 Task: Add a condition where "Type Is Question" in new tickets in your groups.
Action: Mouse moved to (140, 526)
Screenshot: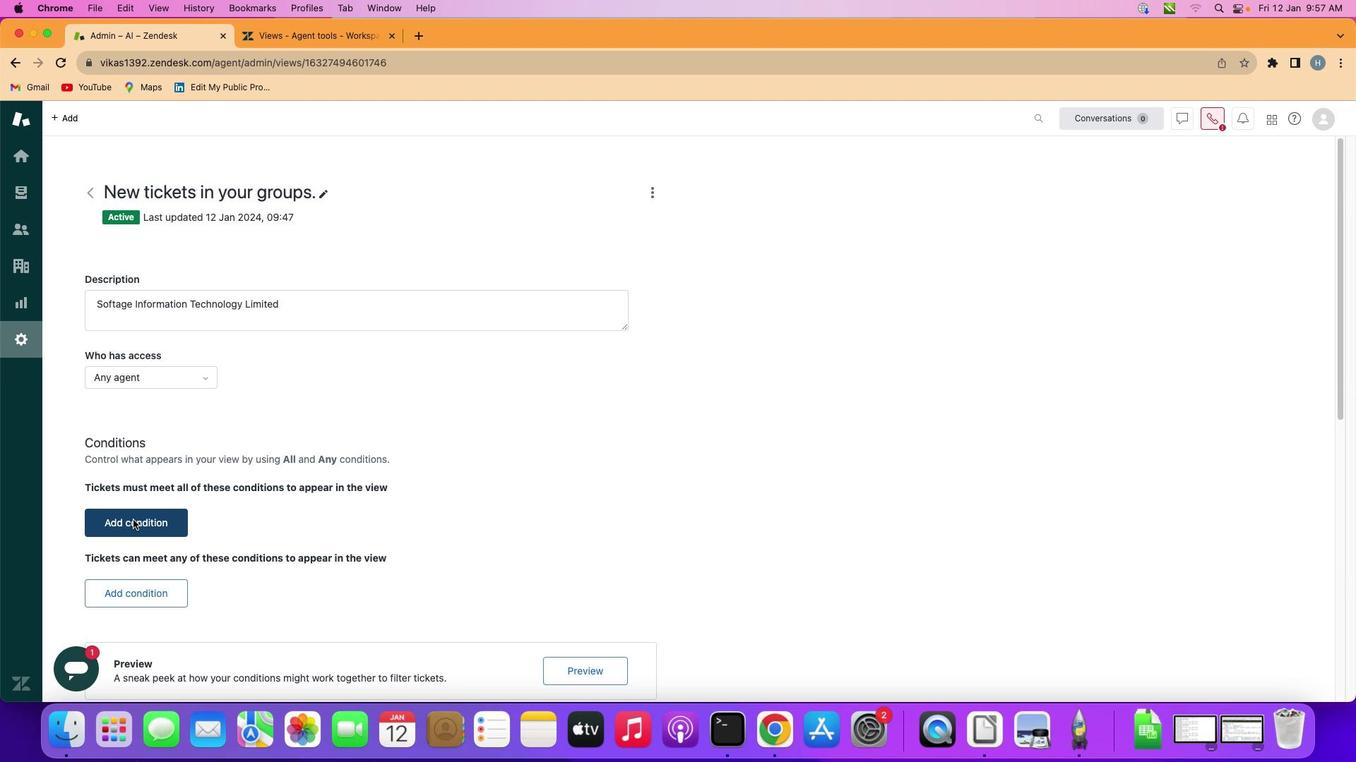 
Action: Mouse pressed left at (140, 526)
Screenshot: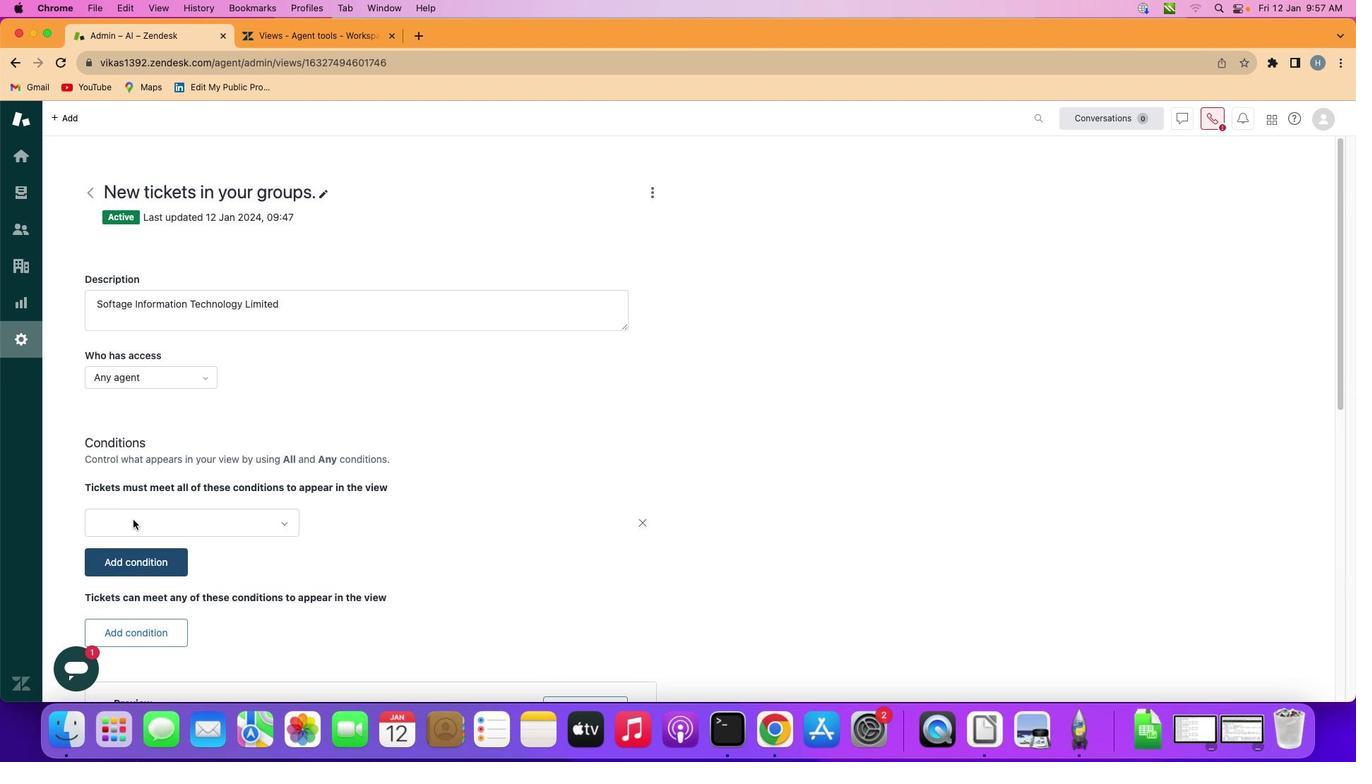 
Action: Mouse moved to (228, 529)
Screenshot: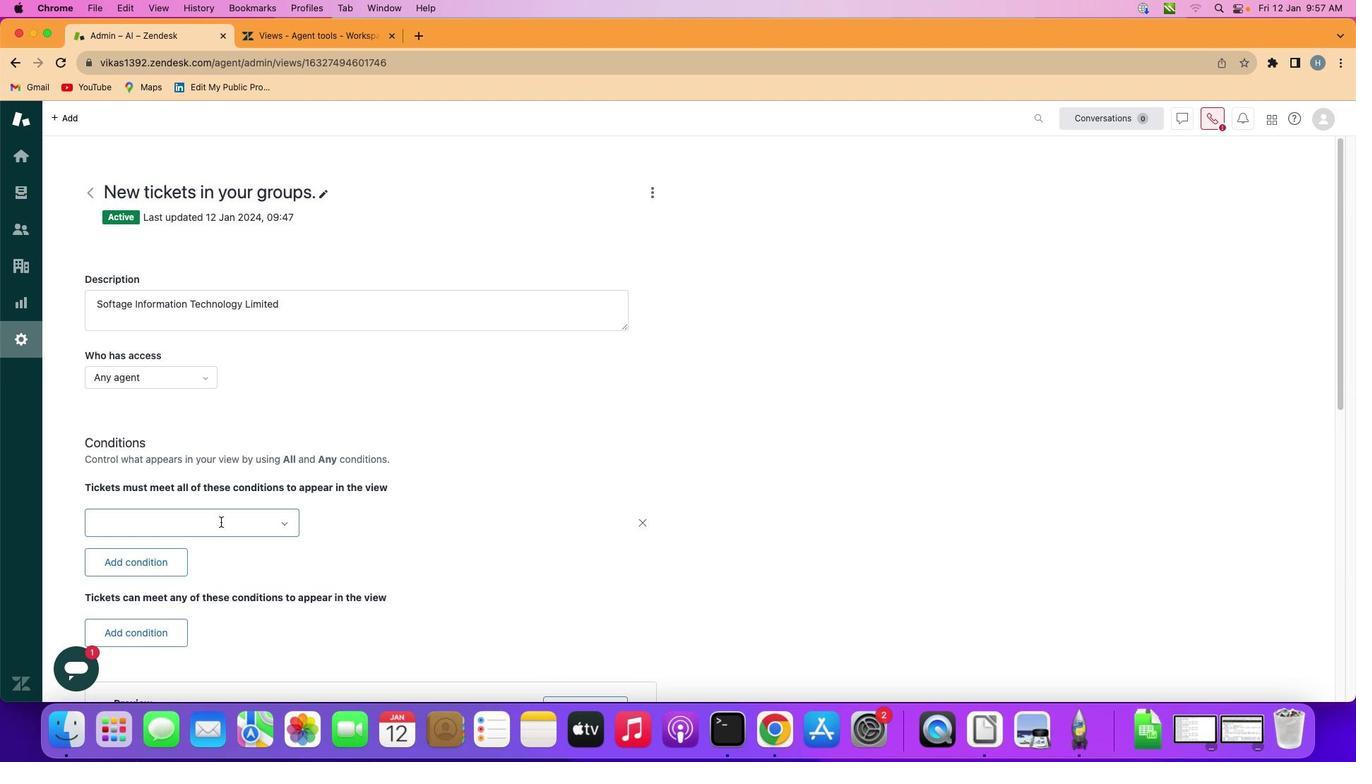 
Action: Mouse pressed left at (228, 529)
Screenshot: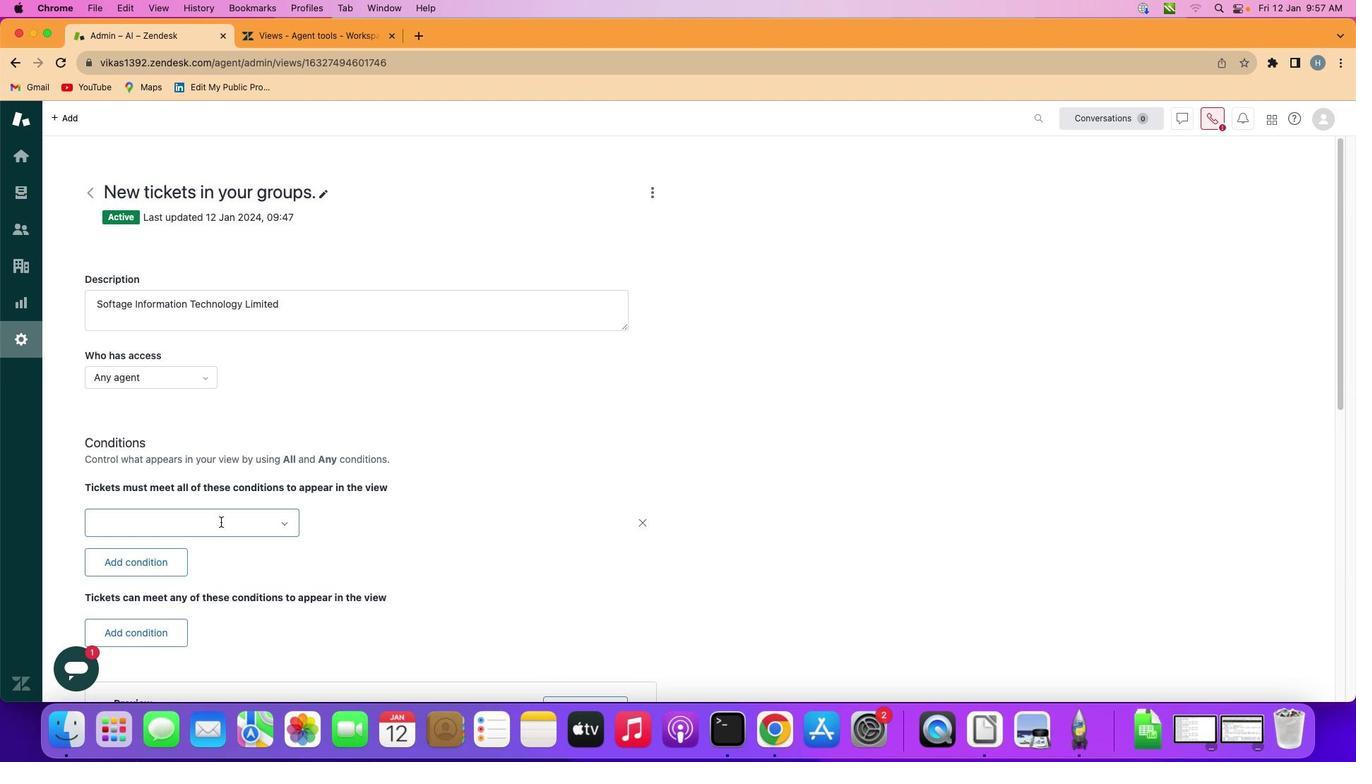 
Action: Mouse moved to (236, 372)
Screenshot: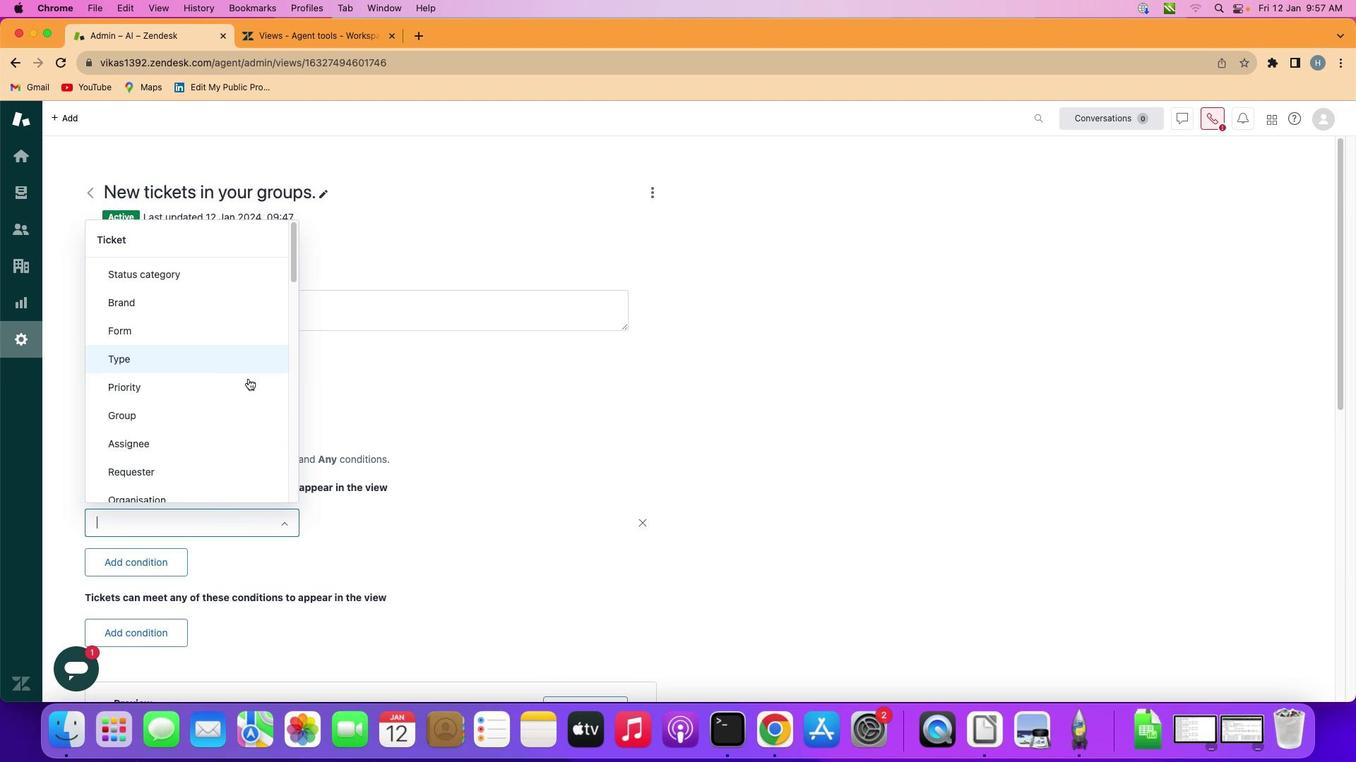 
Action: Mouse pressed left at (236, 372)
Screenshot: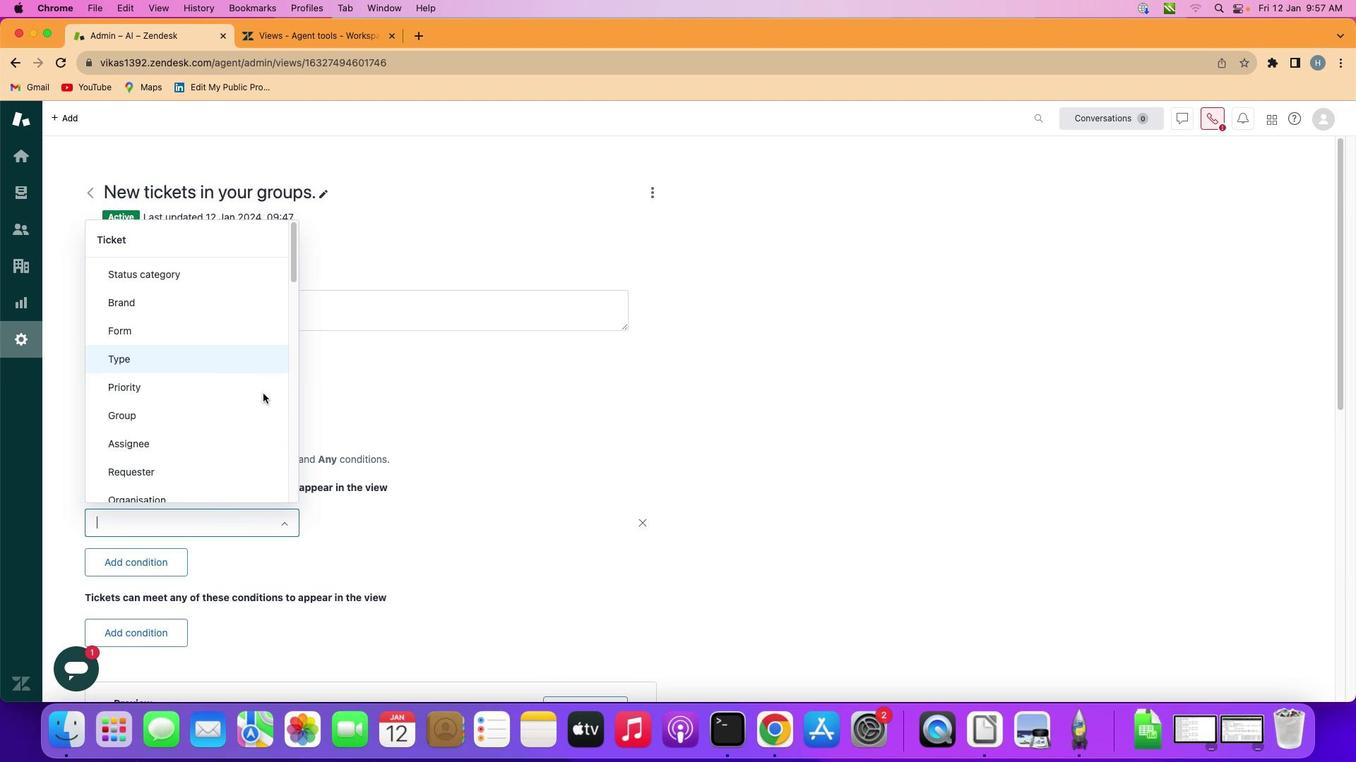 
Action: Mouse moved to (394, 522)
Screenshot: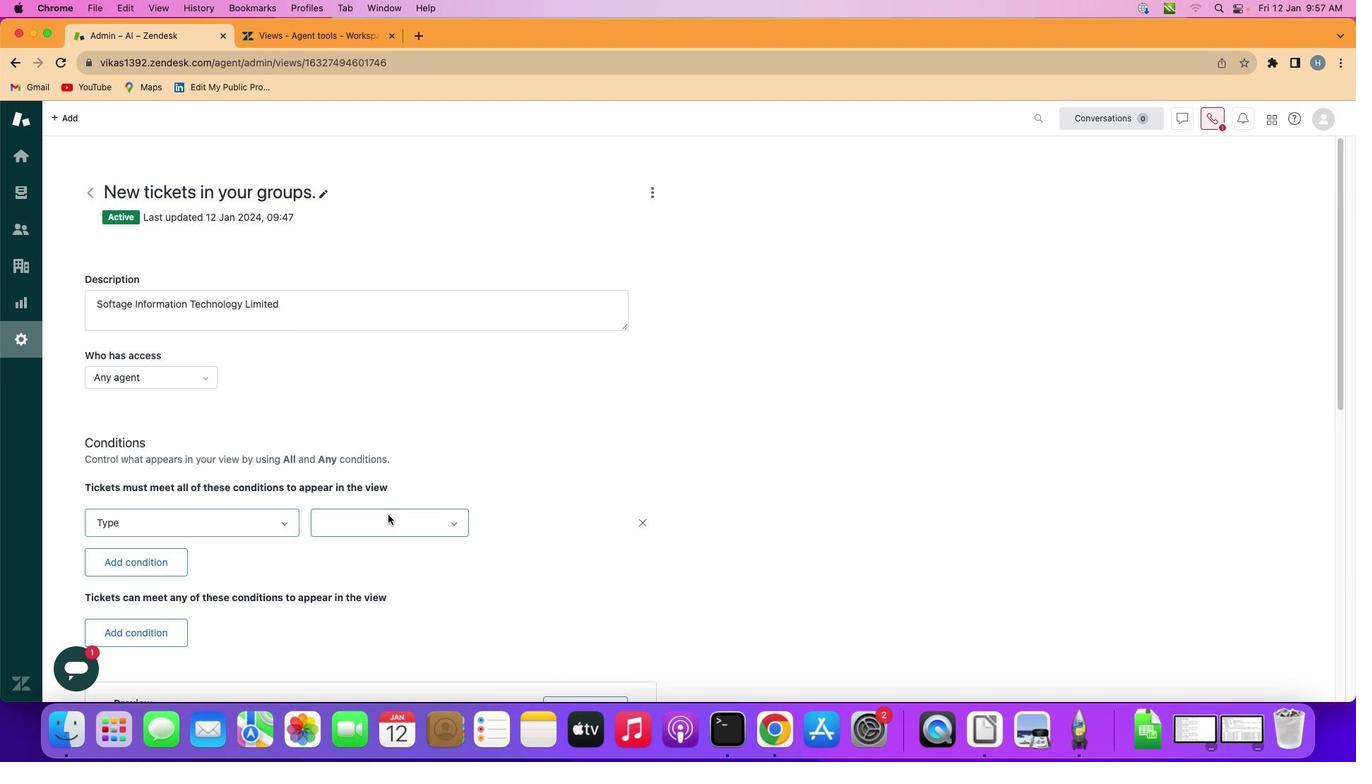 
Action: Mouse pressed left at (394, 522)
Screenshot: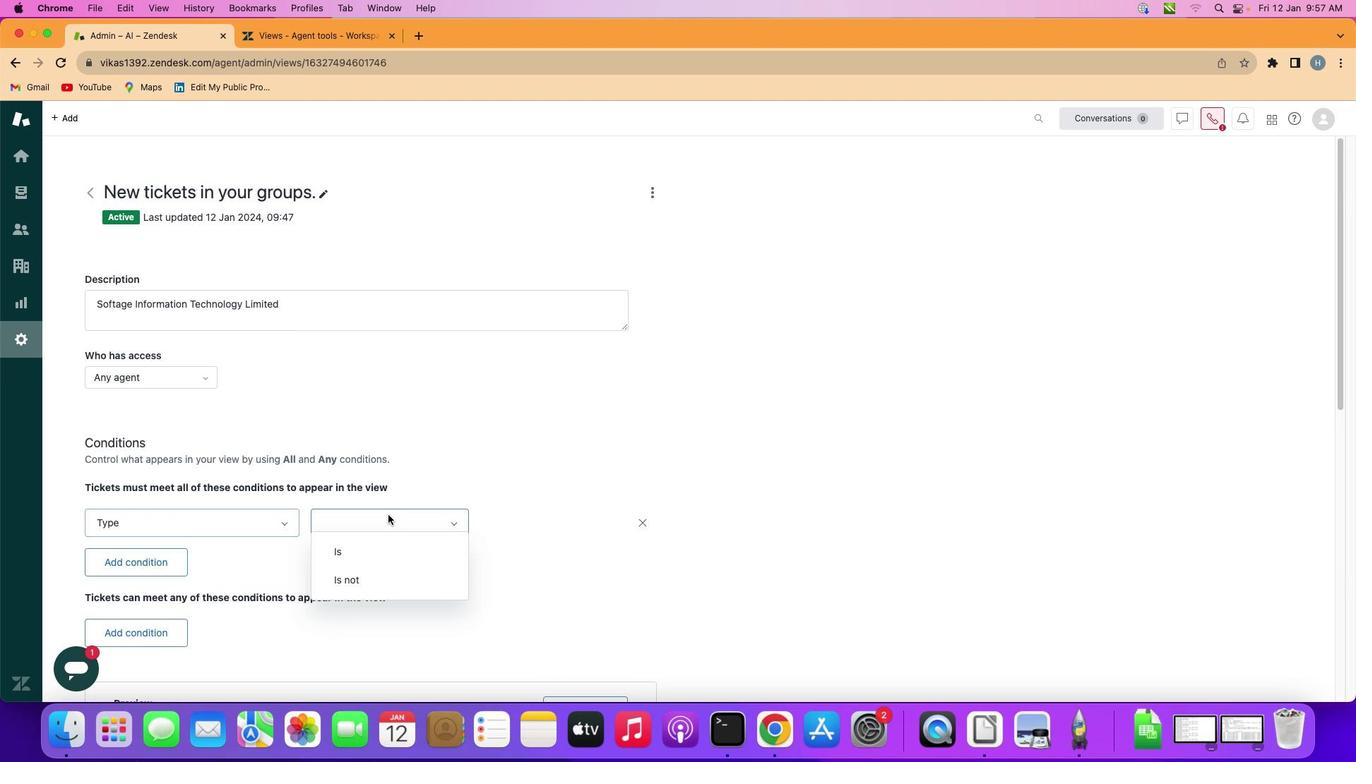
Action: Mouse moved to (404, 561)
Screenshot: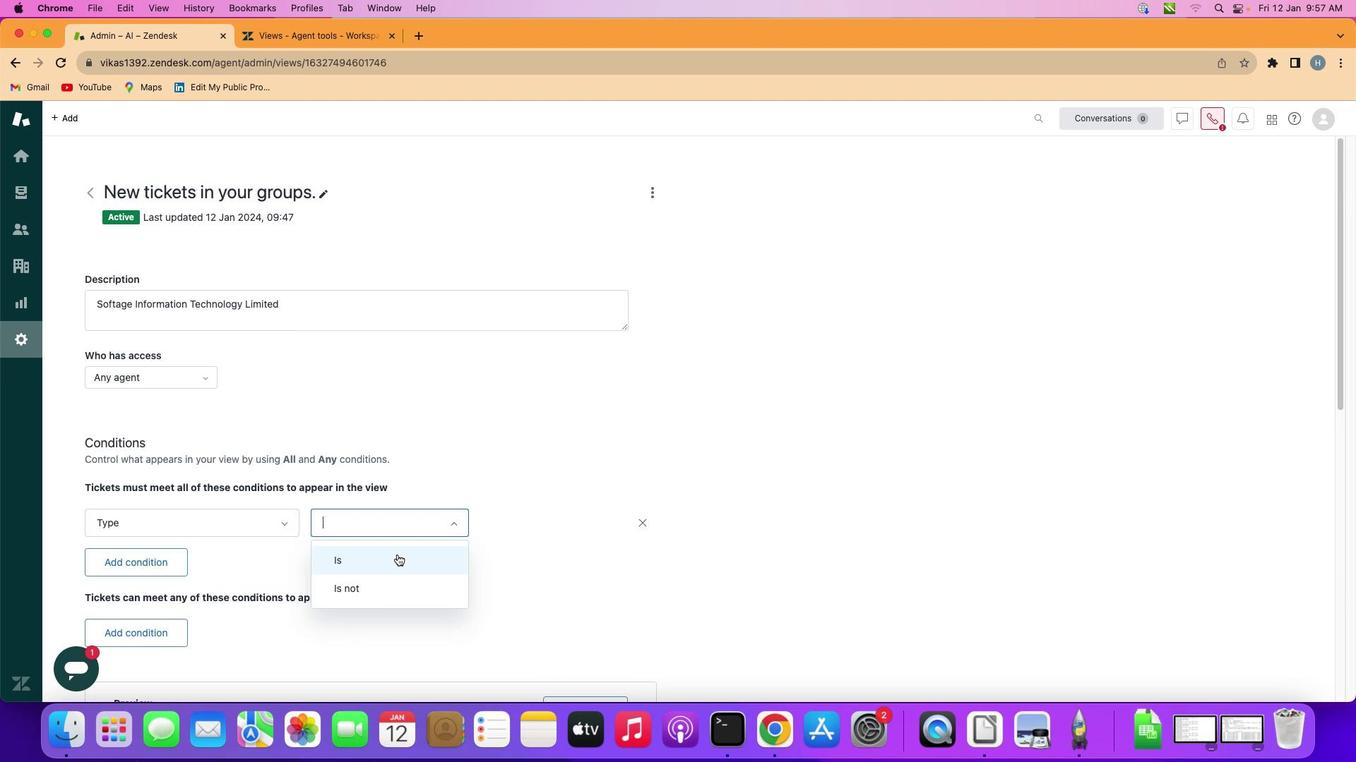 
Action: Mouse pressed left at (404, 561)
Screenshot: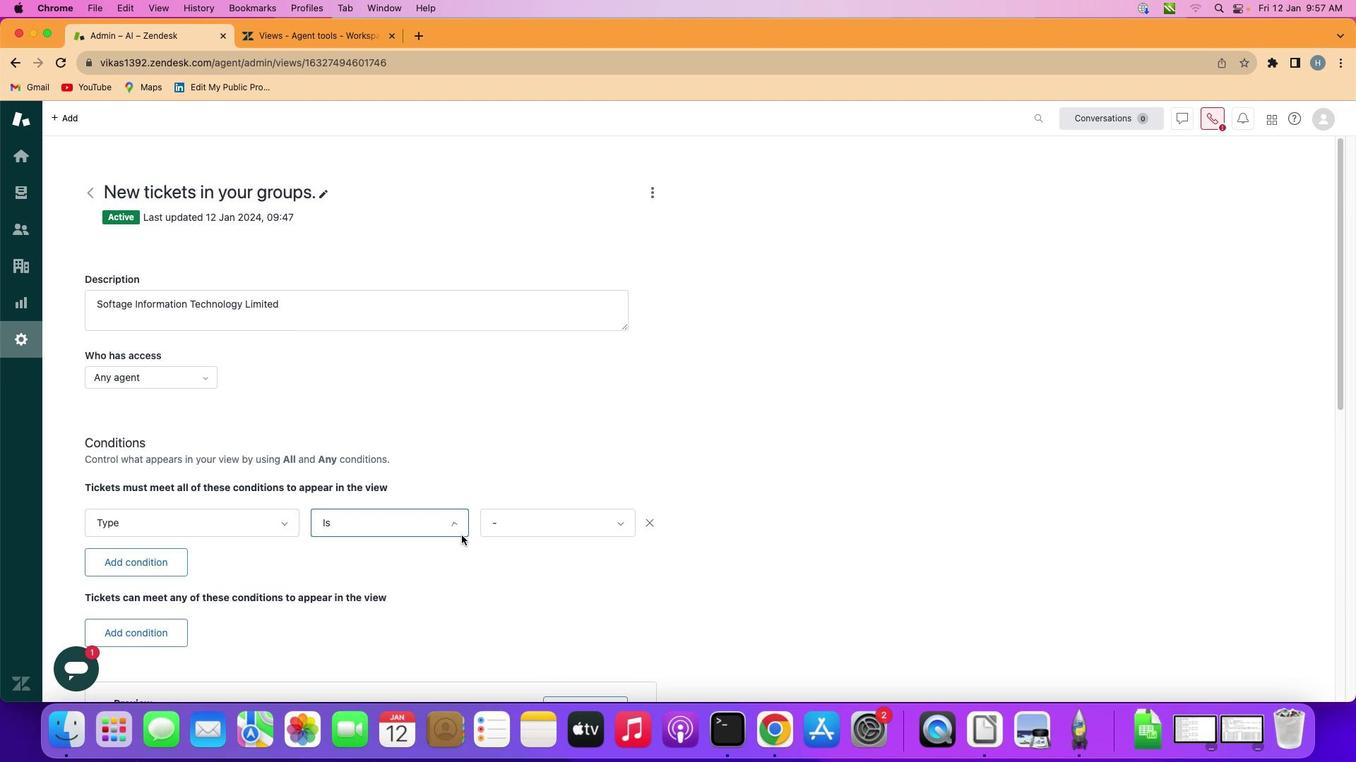 
Action: Mouse moved to (534, 526)
Screenshot: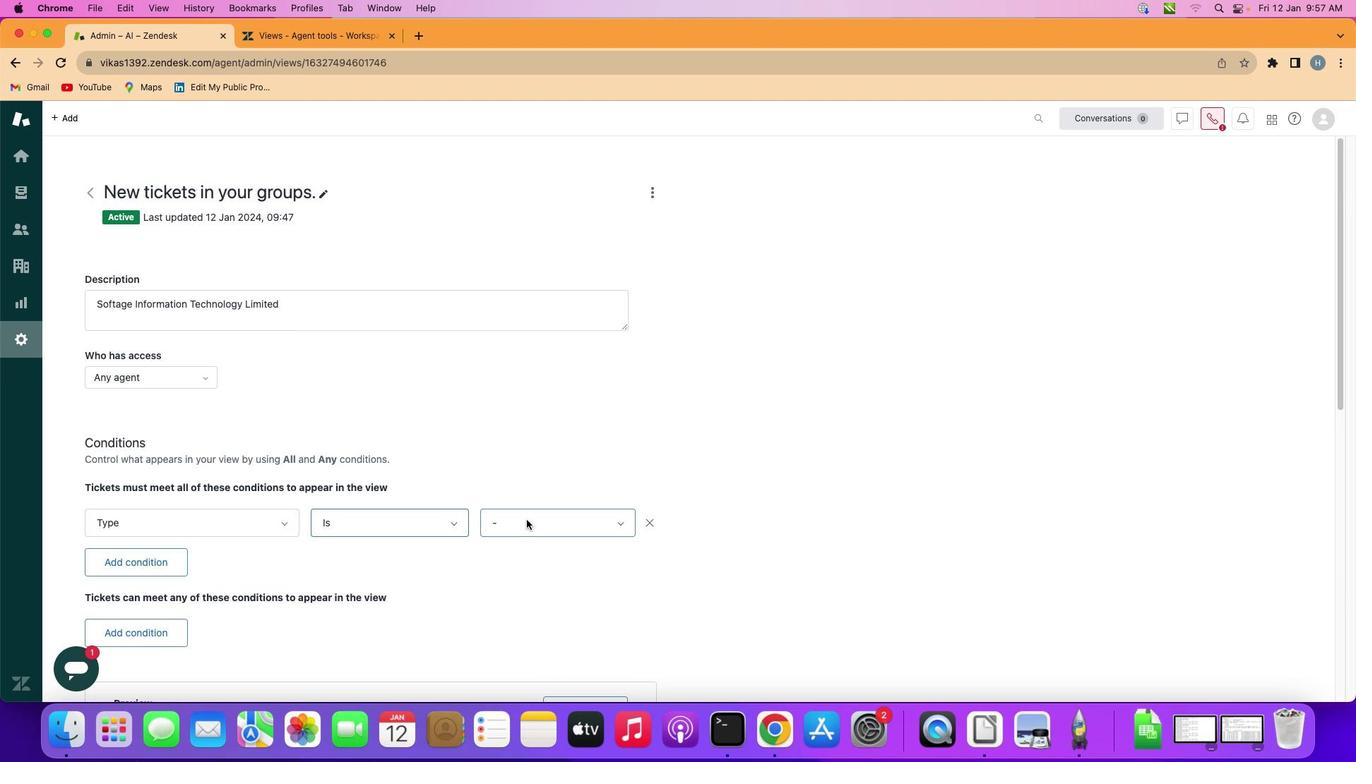
Action: Mouse pressed left at (534, 526)
Screenshot: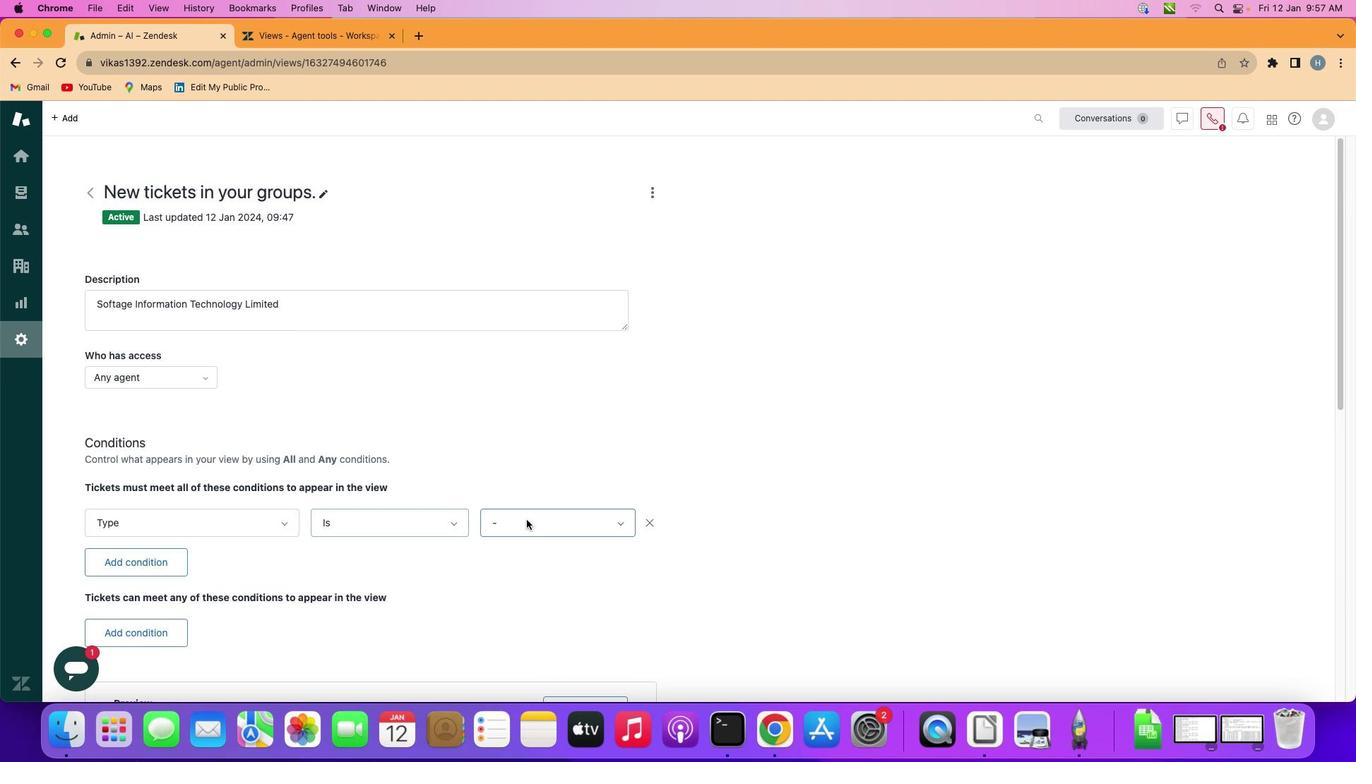 
Action: Mouse moved to (563, 532)
Screenshot: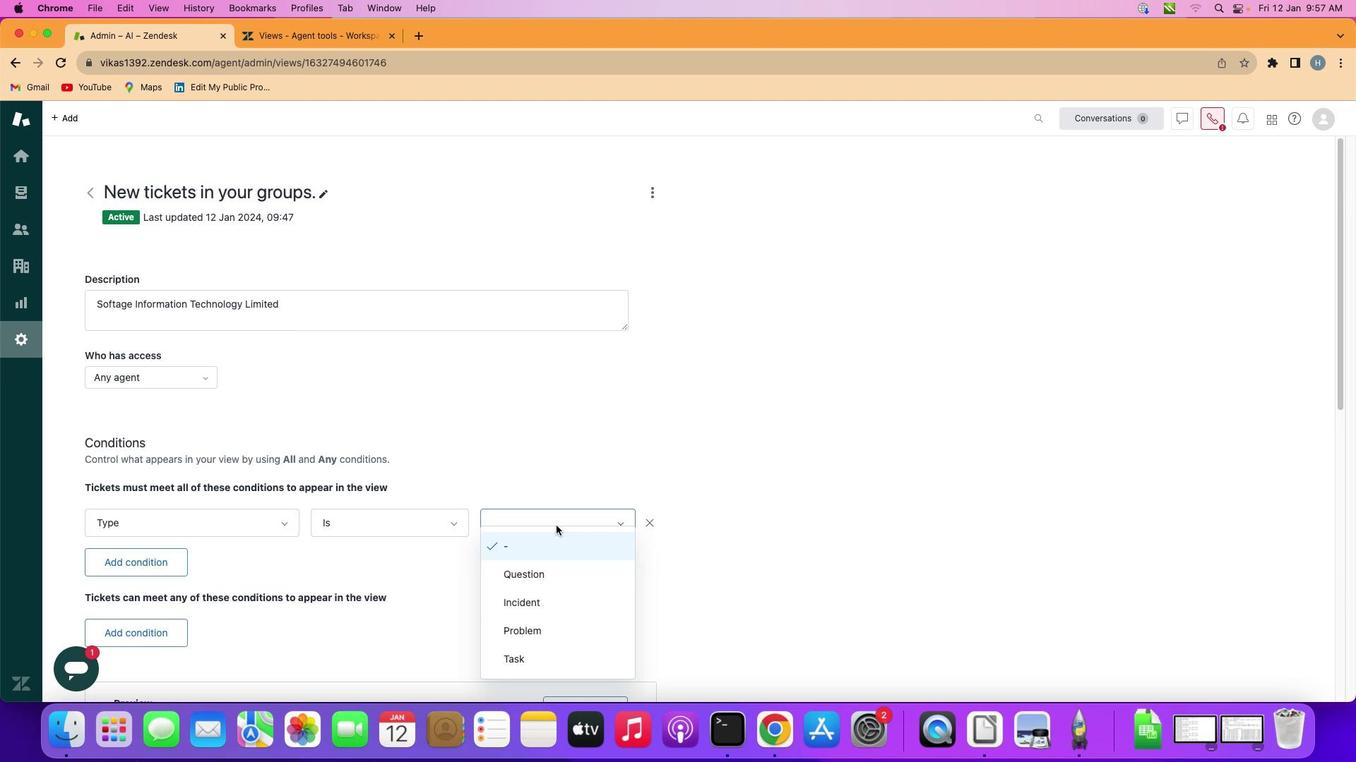 
Action: Mouse pressed left at (563, 532)
Screenshot: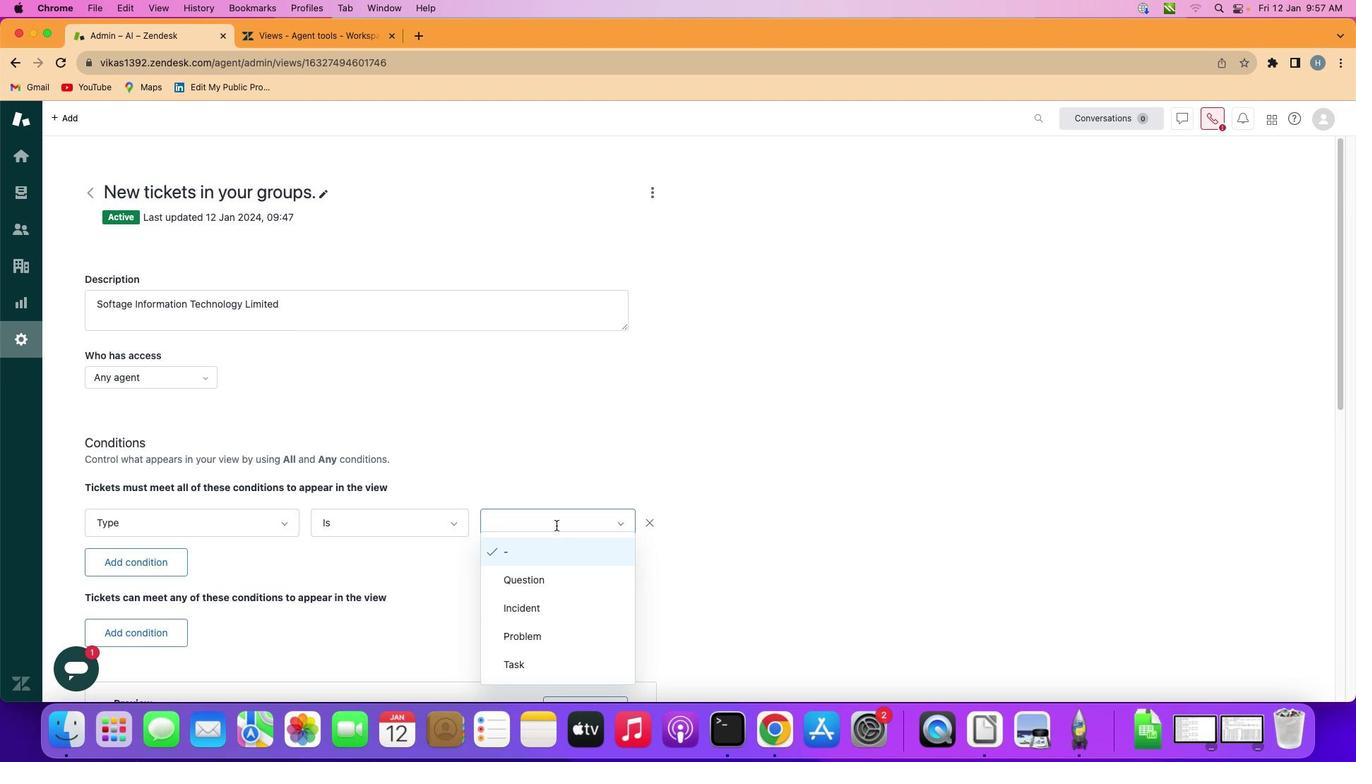 
Action: Mouse moved to (560, 590)
Screenshot: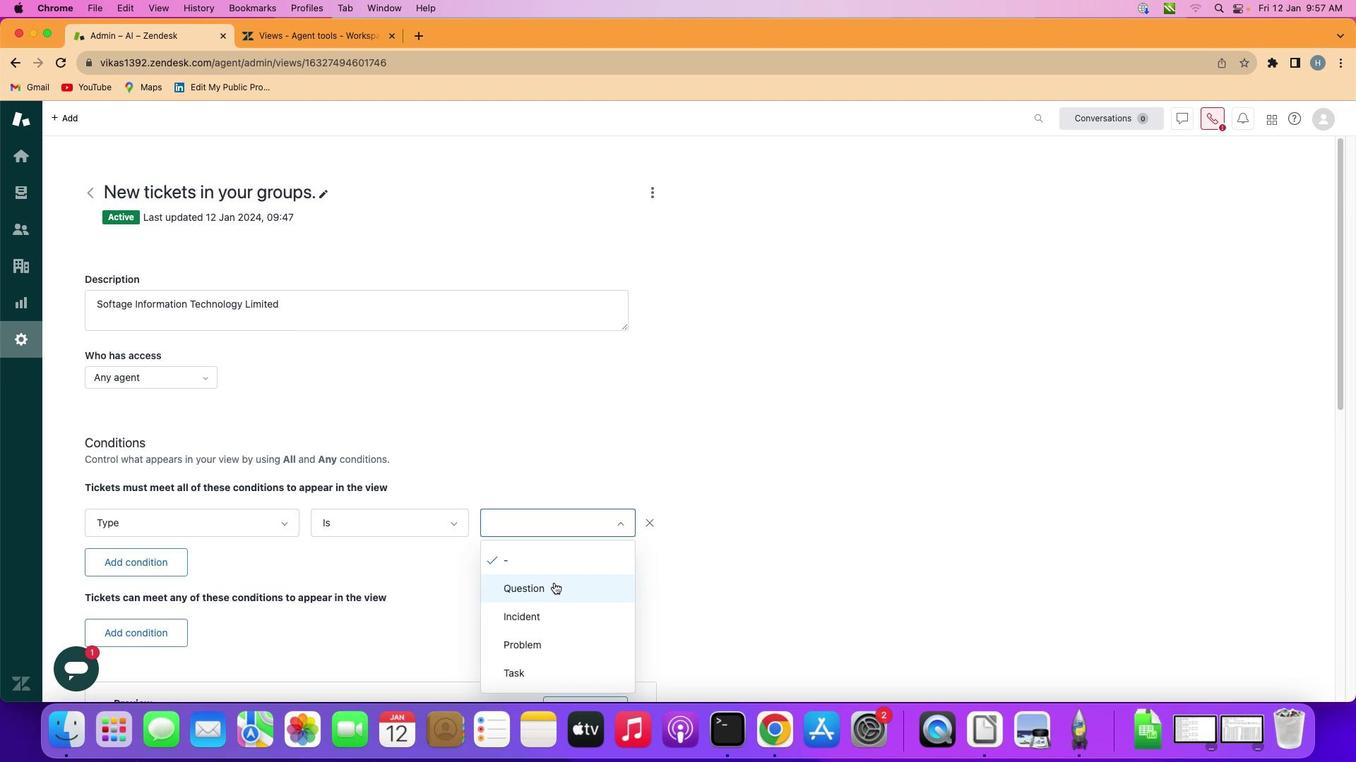 
Action: Mouse pressed left at (560, 590)
Screenshot: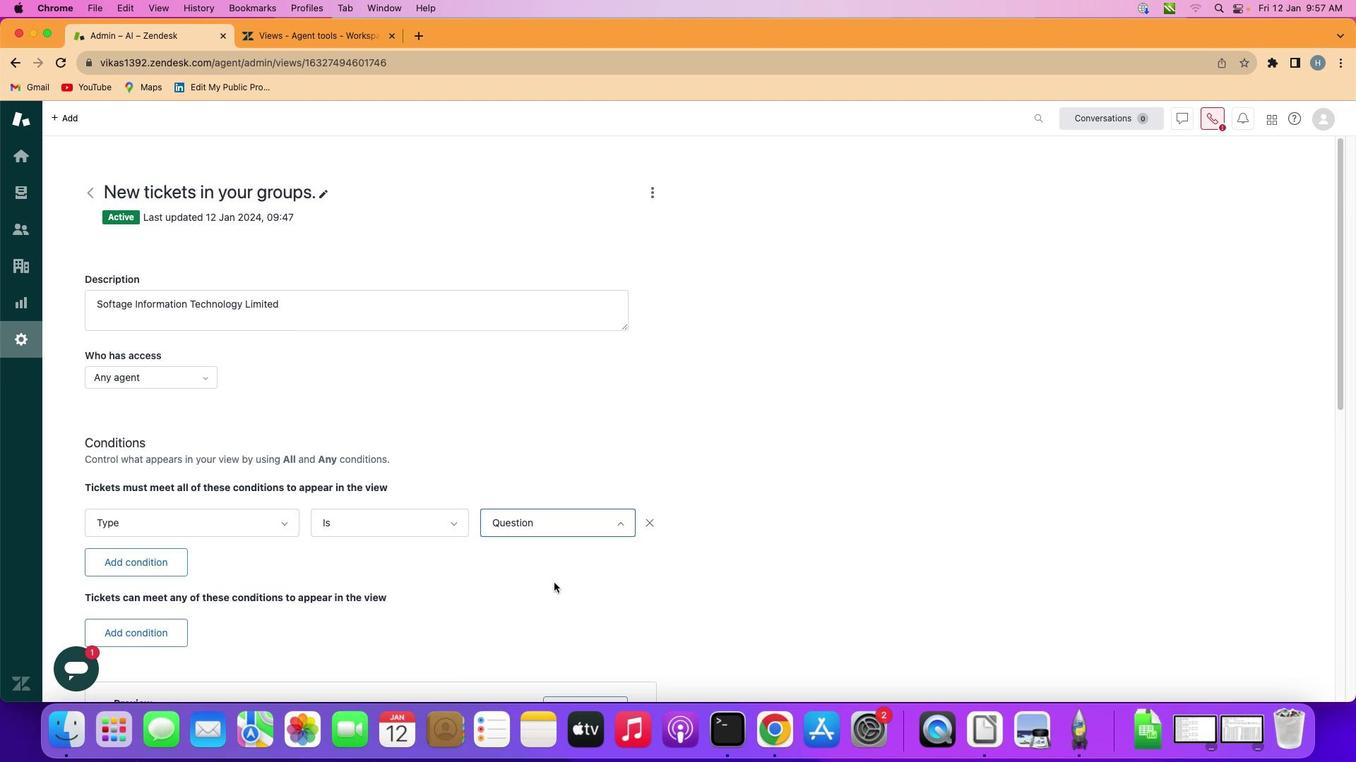 
